 Task: Apply visibility "workspace".
Action: Mouse moved to (661, 380)
Screenshot: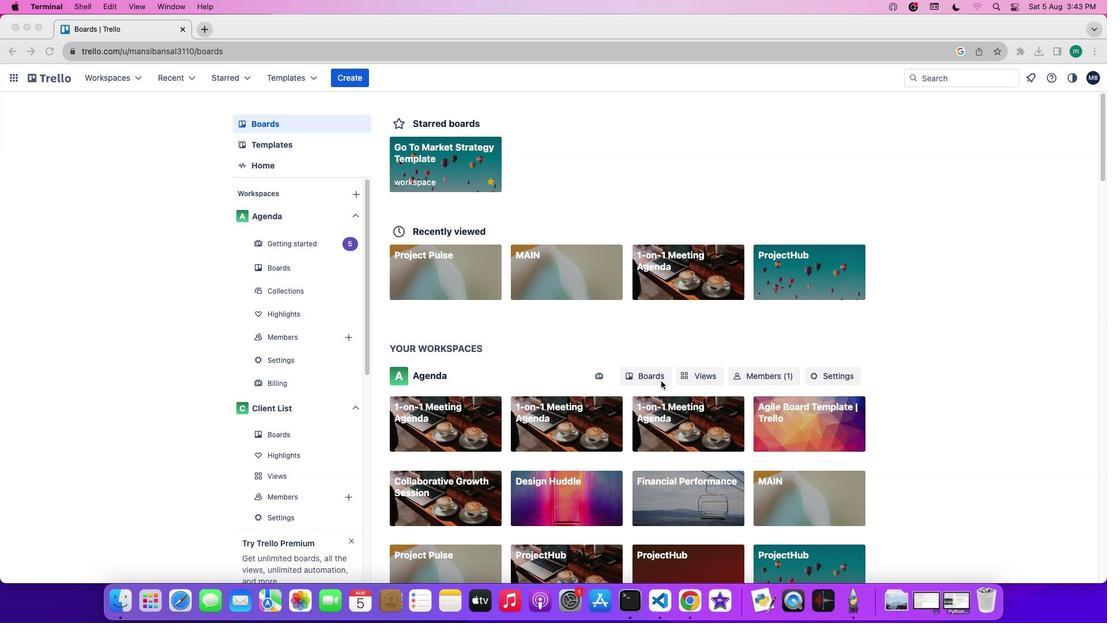 
Action: Mouse pressed left at (661, 380)
Screenshot: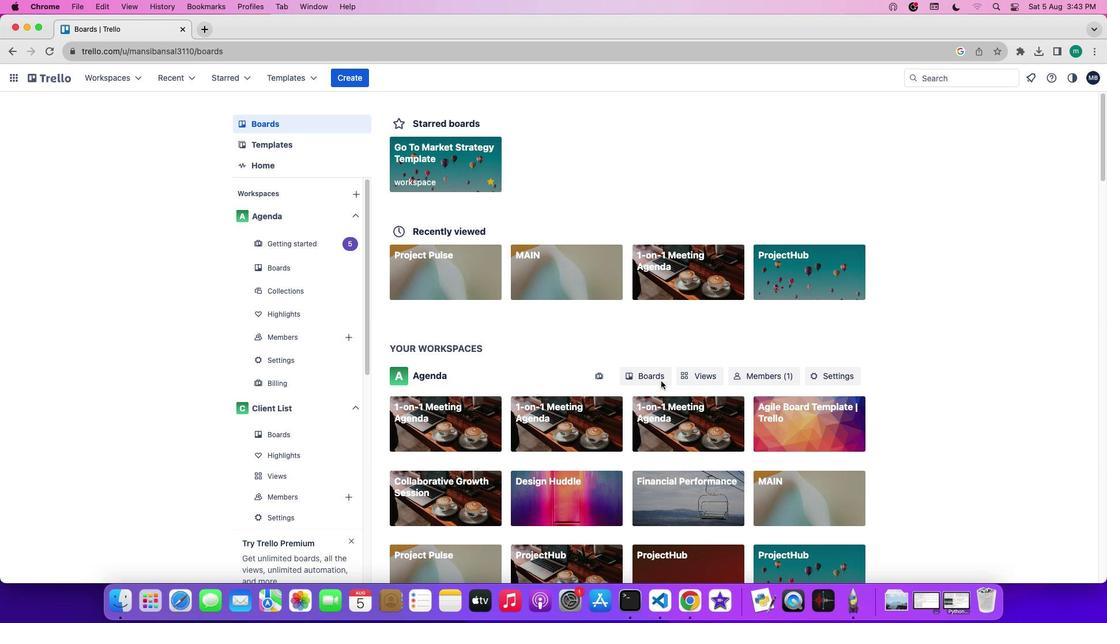 
Action: Mouse pressed left at (661, 380)
Screenshot: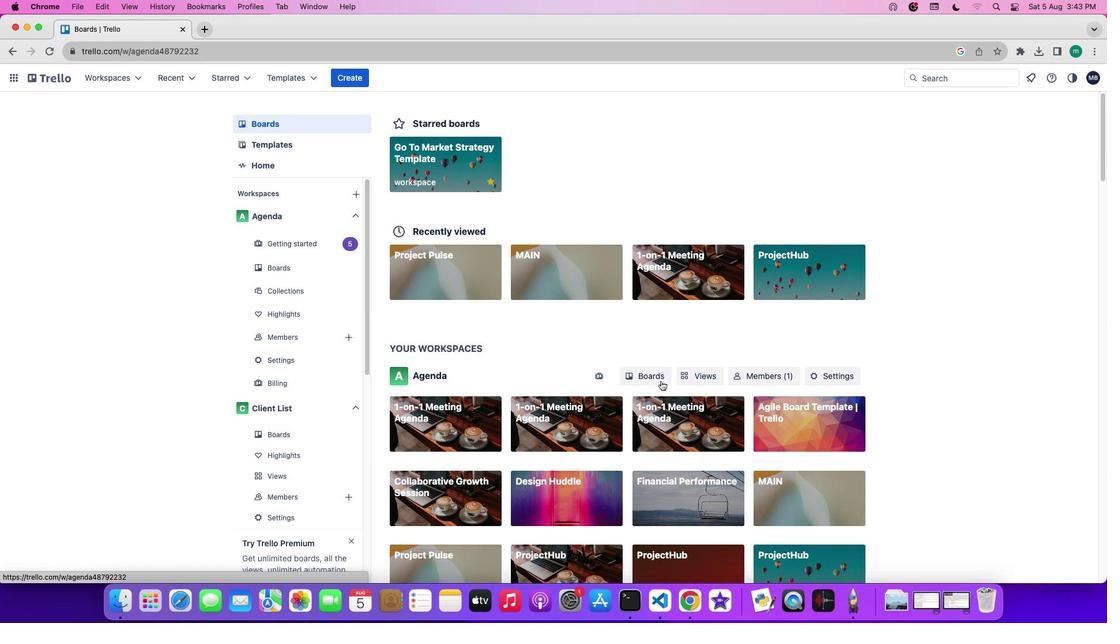 
Action: Mouse moved to (294, 347)
Screenshot: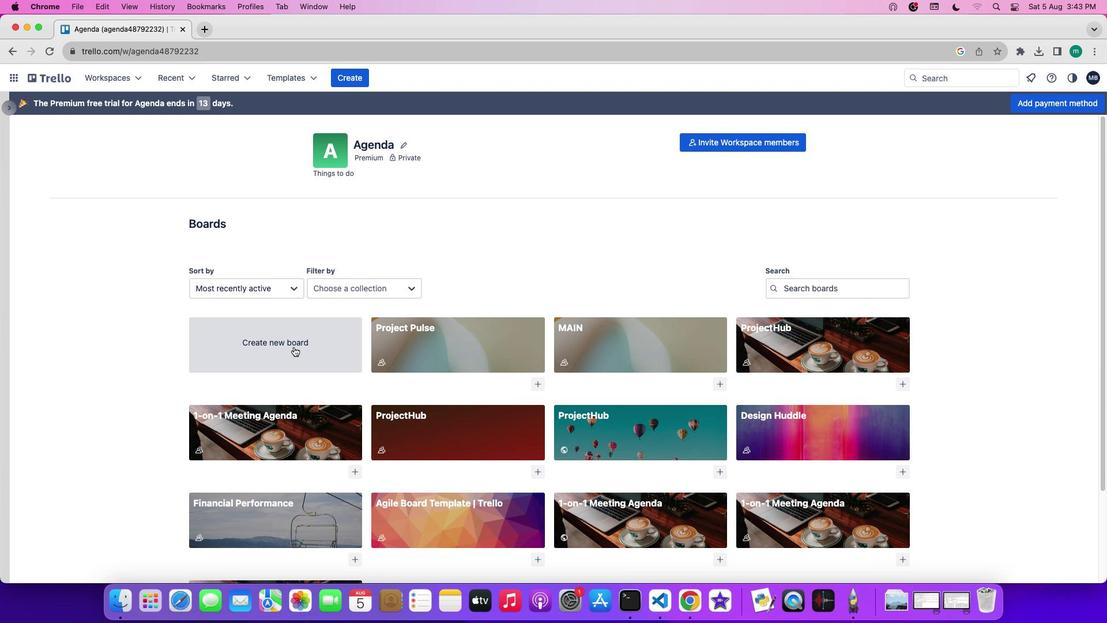 
Action: Mouse pressed left at (294, 347)
Screenshot: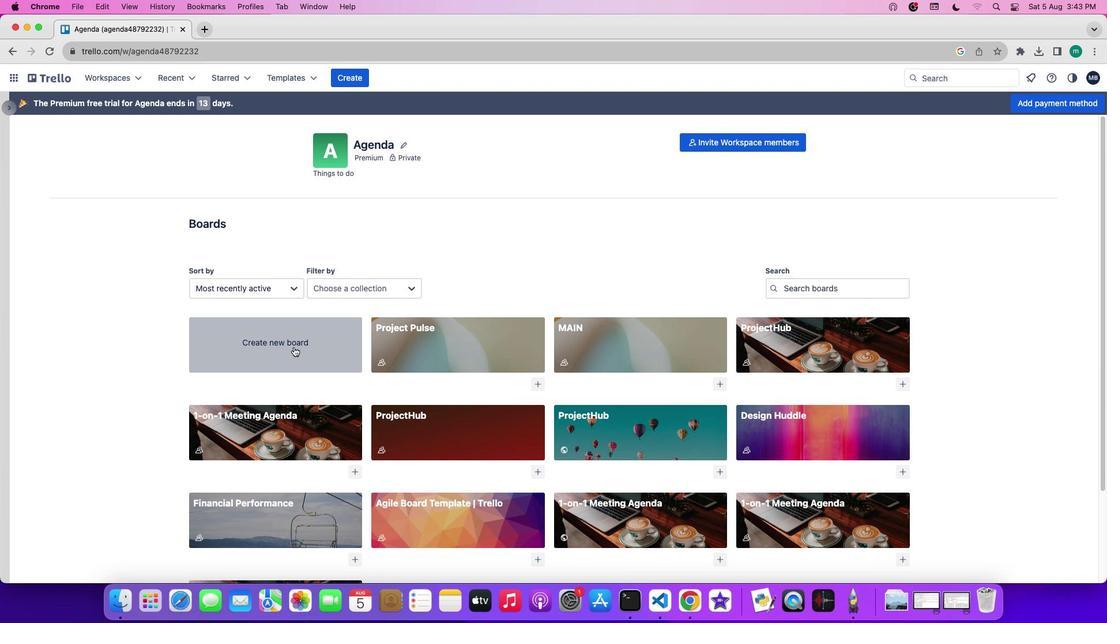 
Action: Mouse moved to (502, 487)
Screenshot: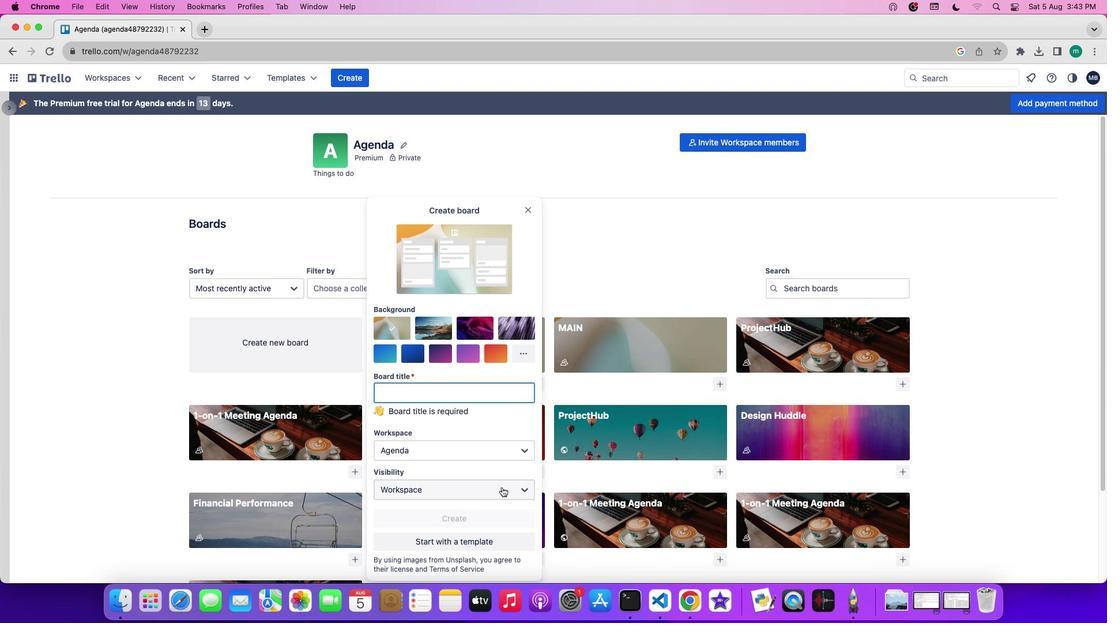 
Action: Mouse pressed left at (502, 487)
Screenshot: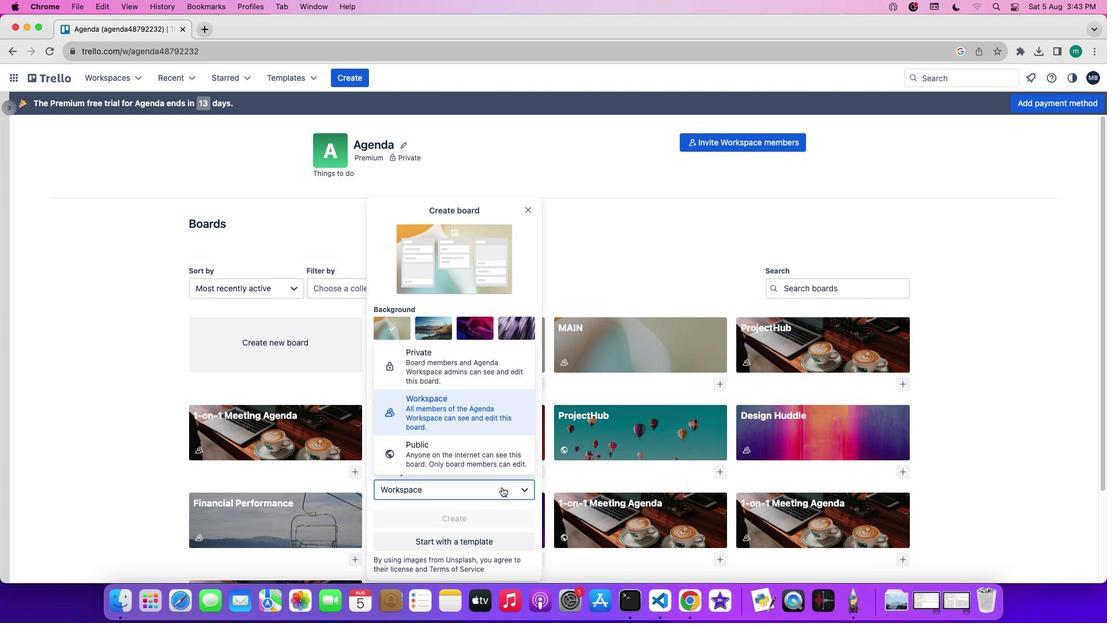 
Action: Mouse moved to (489, 415)
Screenshot: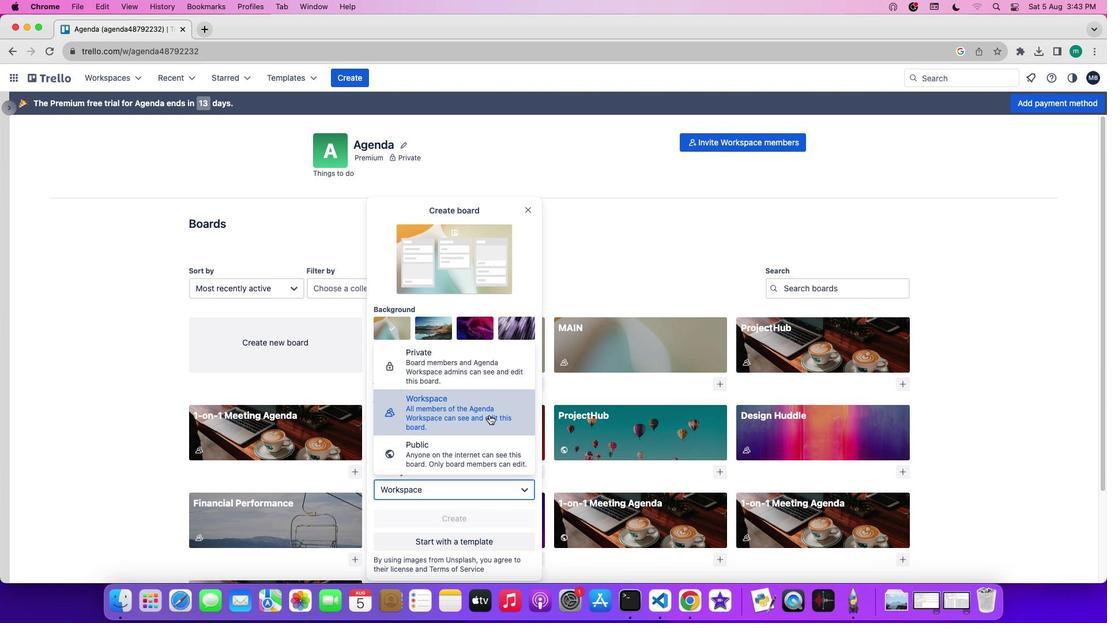 
Action: Mouse pressed left at (489, 415)
Screenshot: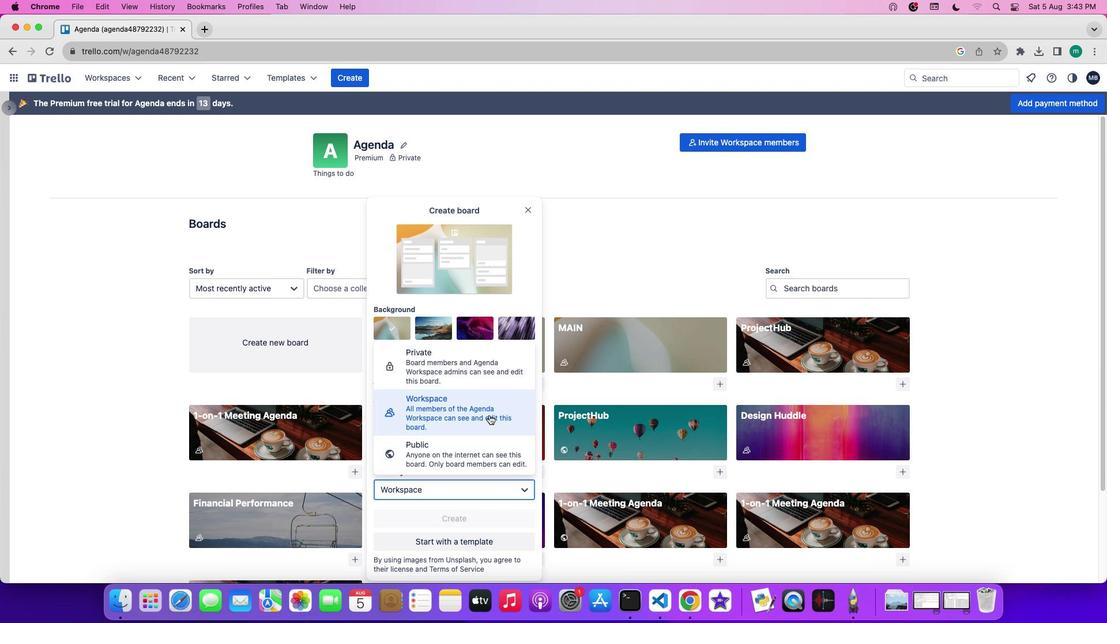 
